 Task: Show all photos of cabin in Rockbridge, Ohio, United States.
Action: Mouse moved to (561, 153)
Screenshot: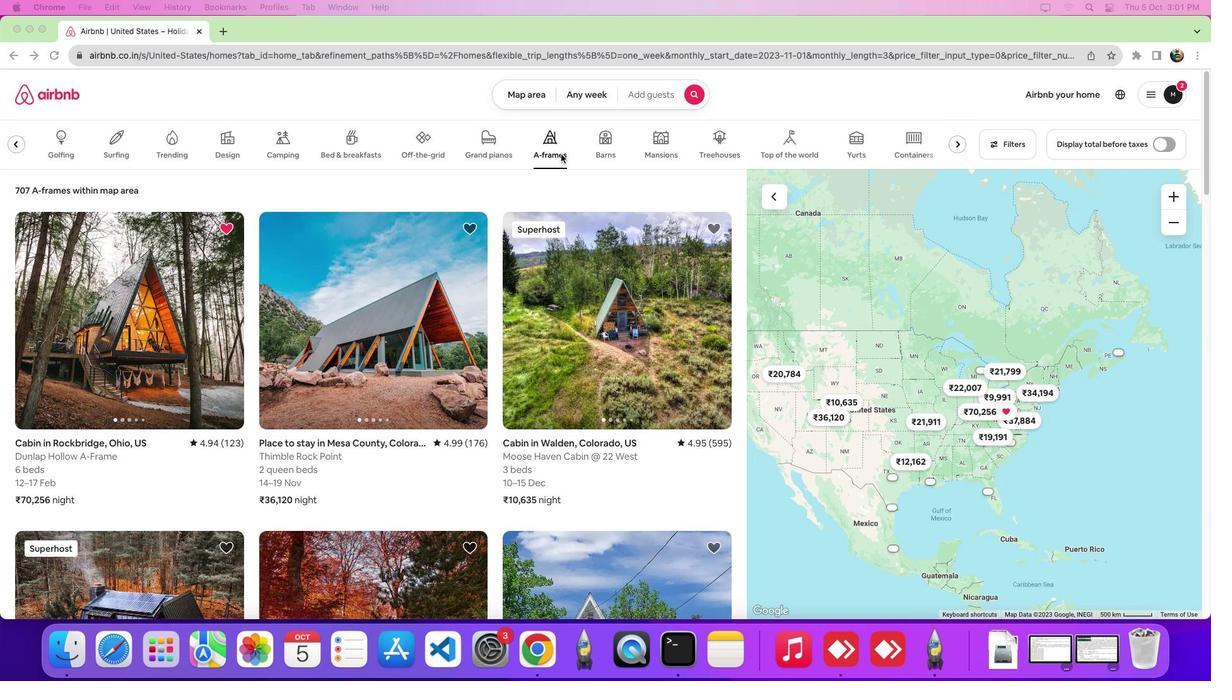 
Action: Mouse pressed left at (561, 153)
Screenshot: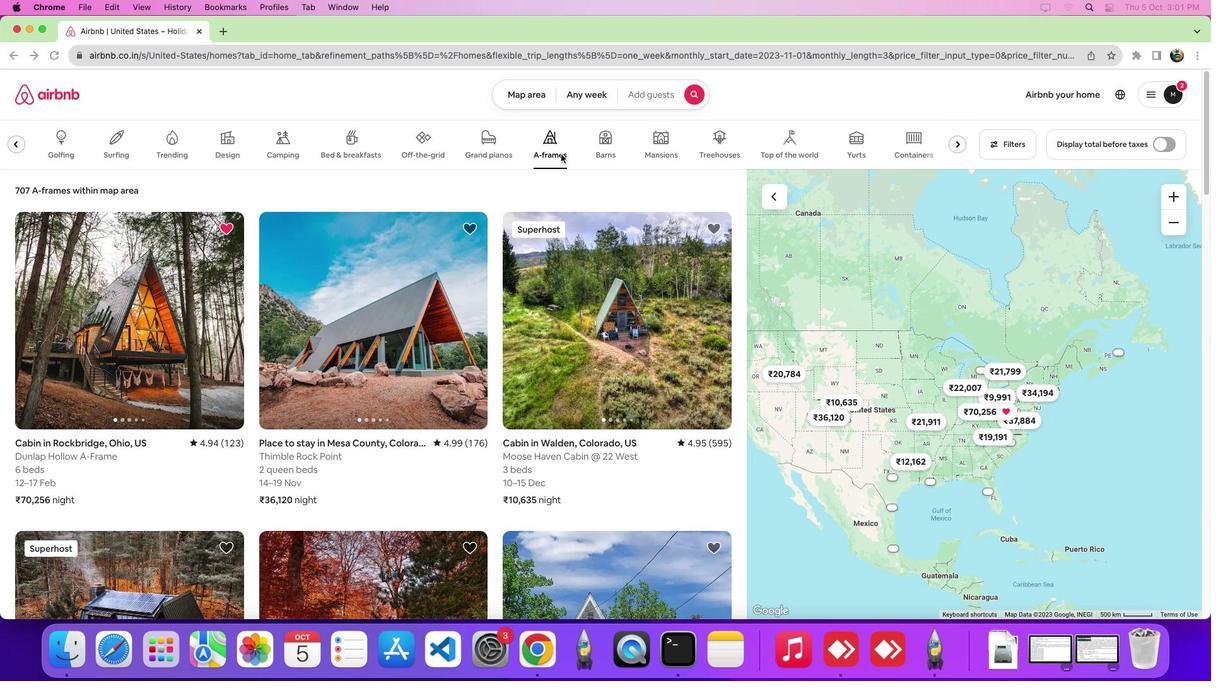 
Action: Mouse moved to (206, 341)
Screenshot: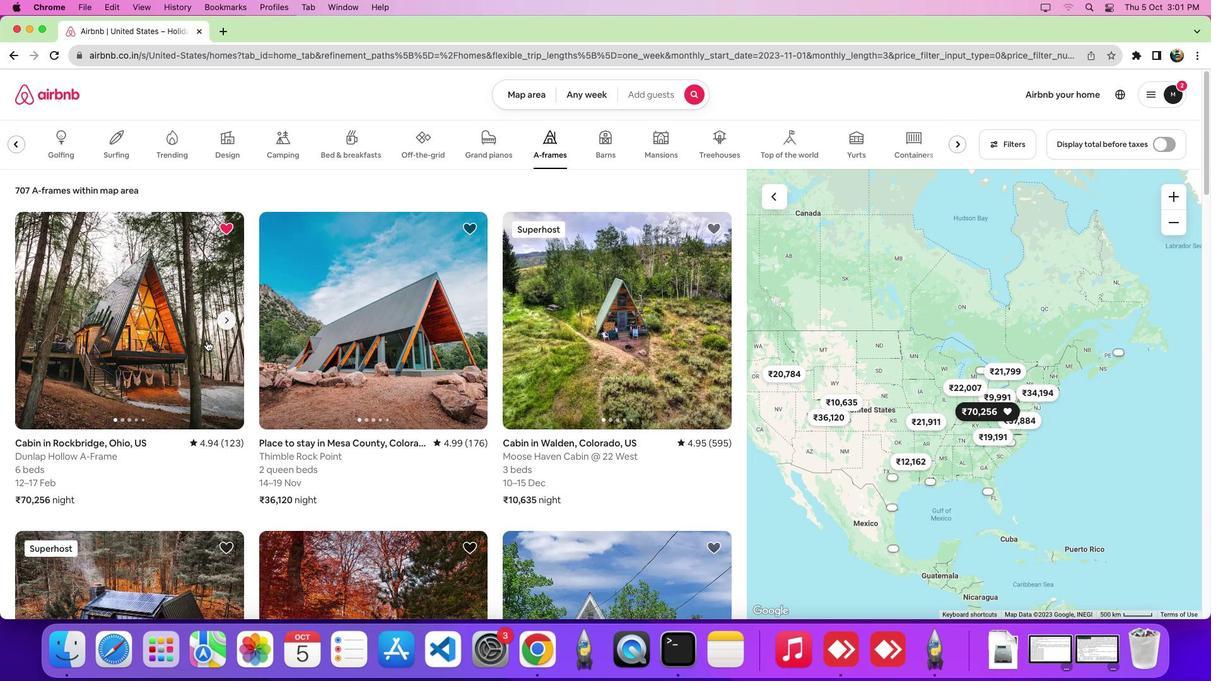 
Action: Mouse pressed left at (206, 341)
Screenshot: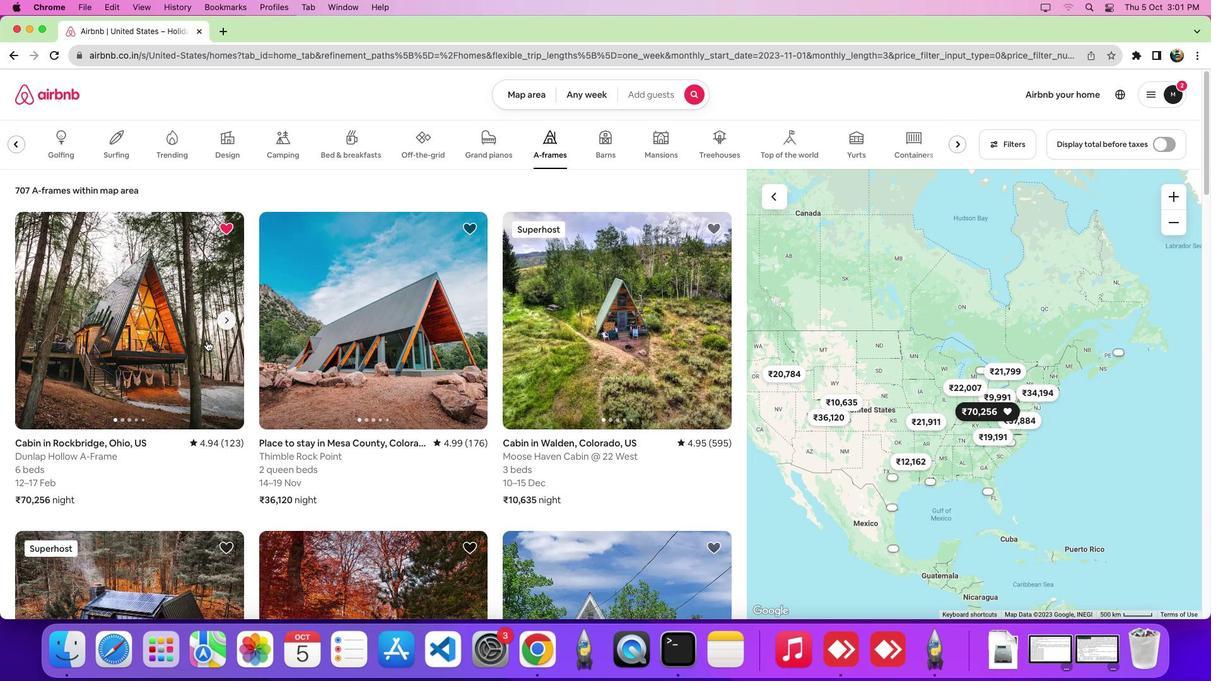 
Action: Mouse moved to (865, 432)
Screenshot: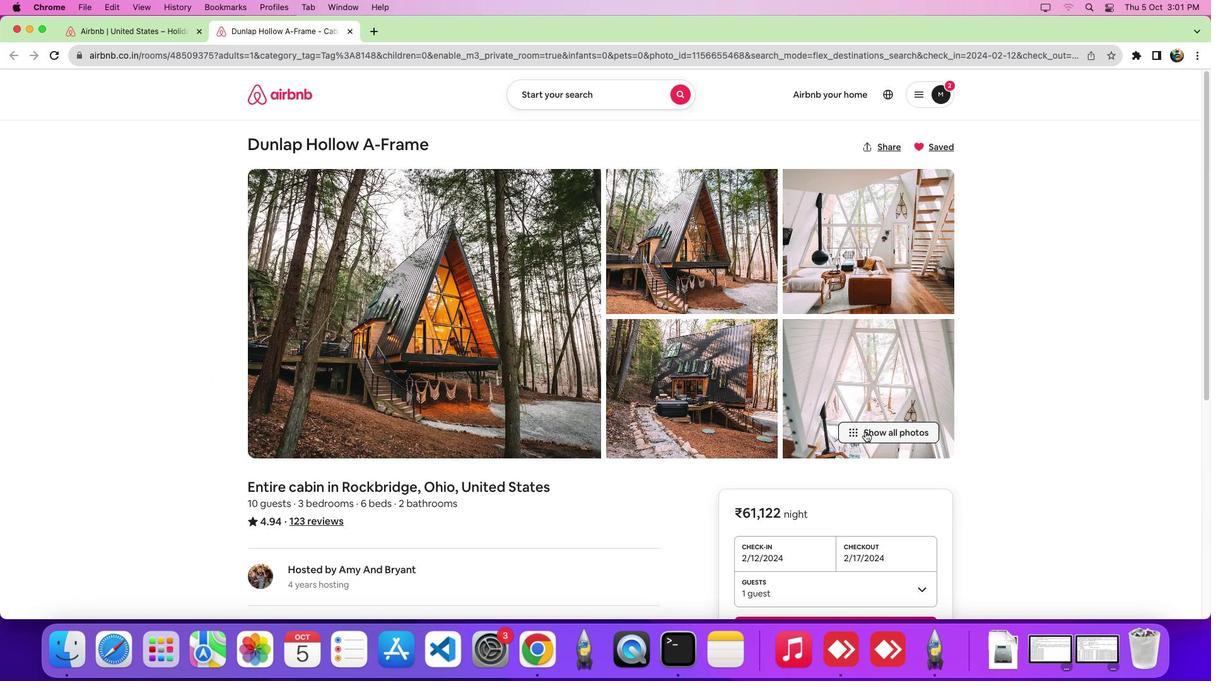 
Action: Mouse pressed left at (865, 432)
Screenshot: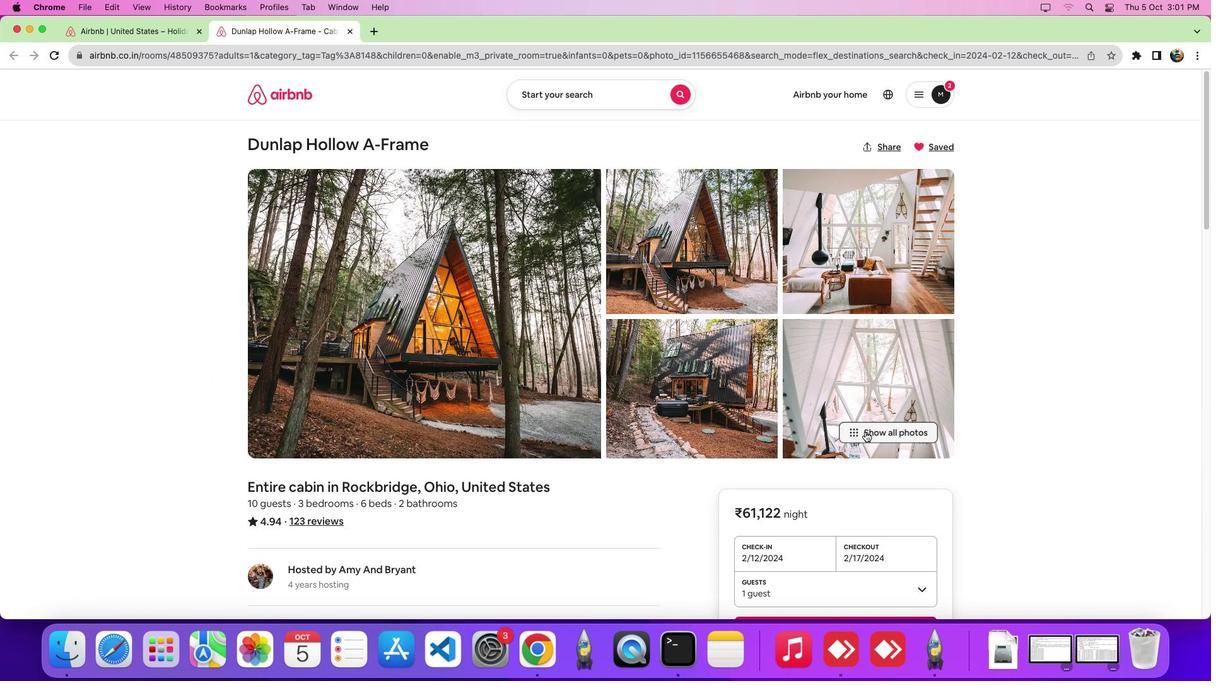 
Action: Mouse moved to (645, 407)
Screenshot: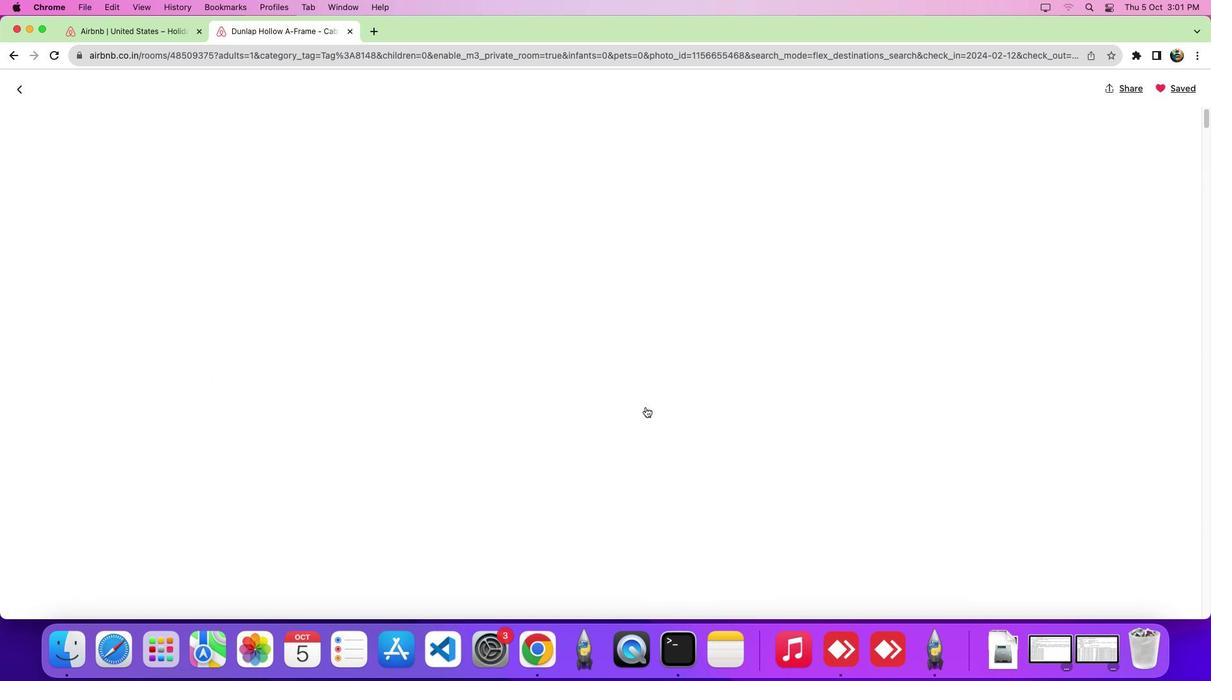 
Action: Mouse scrolled (645, 407) with delta (0, 0)
Screenshot: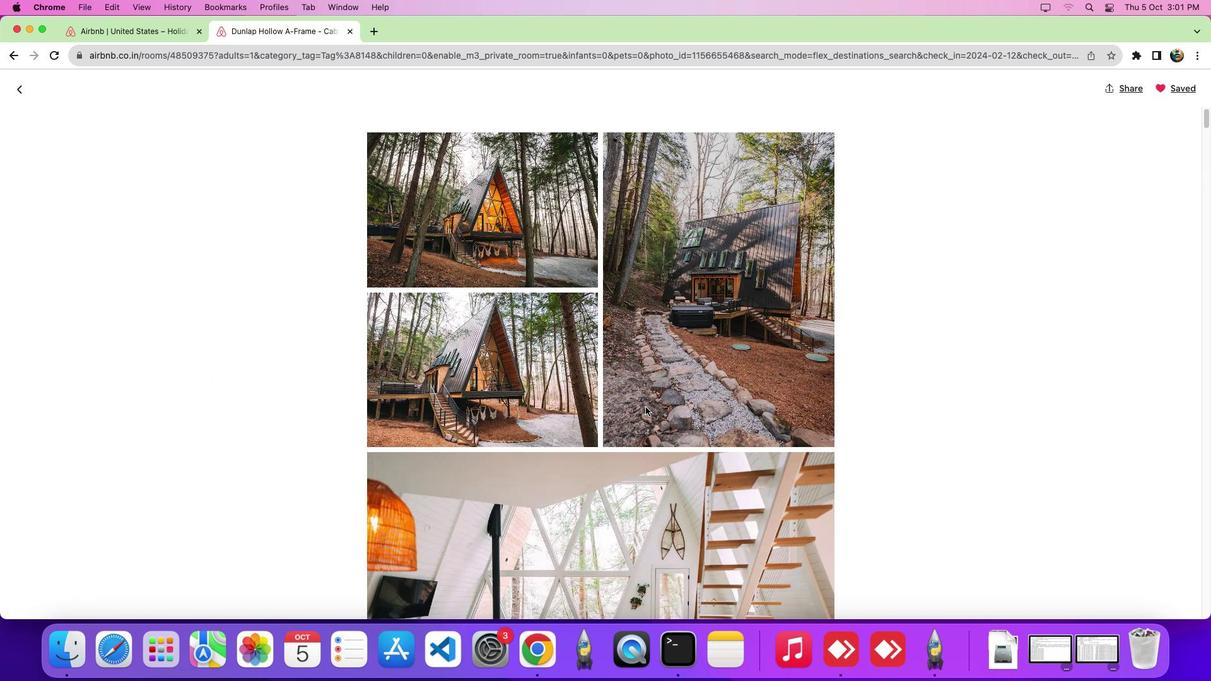 
Action: Mouse scrolled (645, 407) with delta (0, -1)
Screenshot: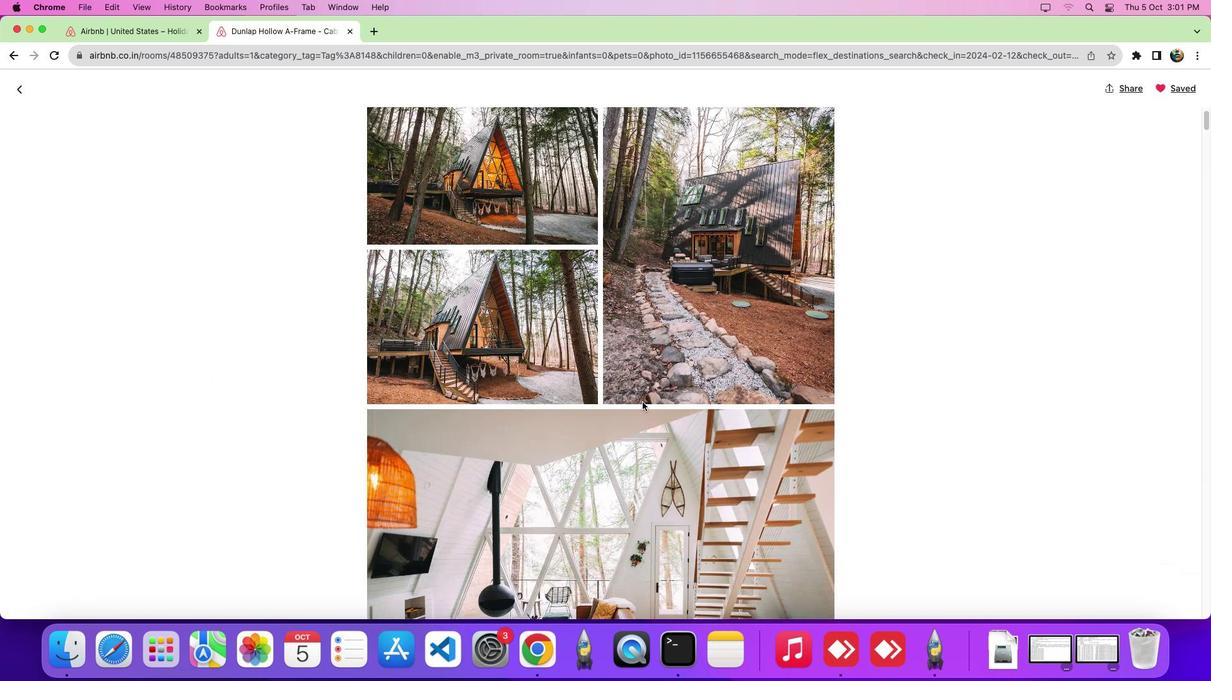 
Action: Mouse scrolled (645, 407) with delta (0, -5)
Screenshot: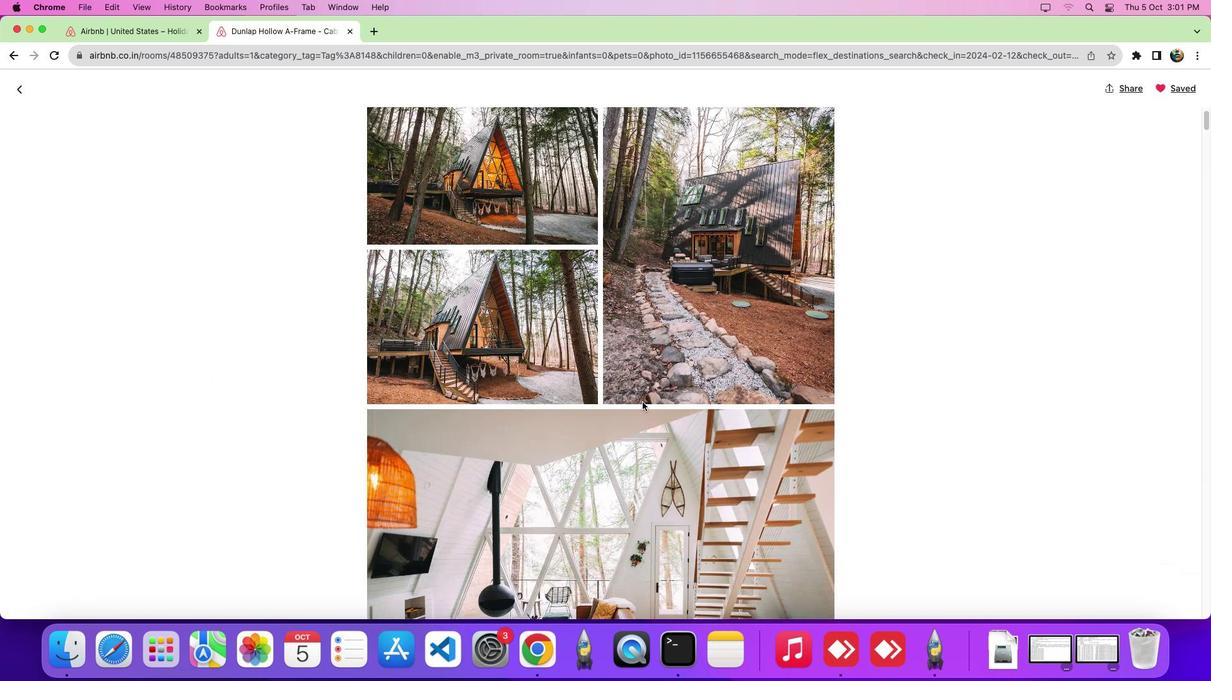 
Action: Mouse scrolled (645, 407) with delta (0, -8)
Screenshot: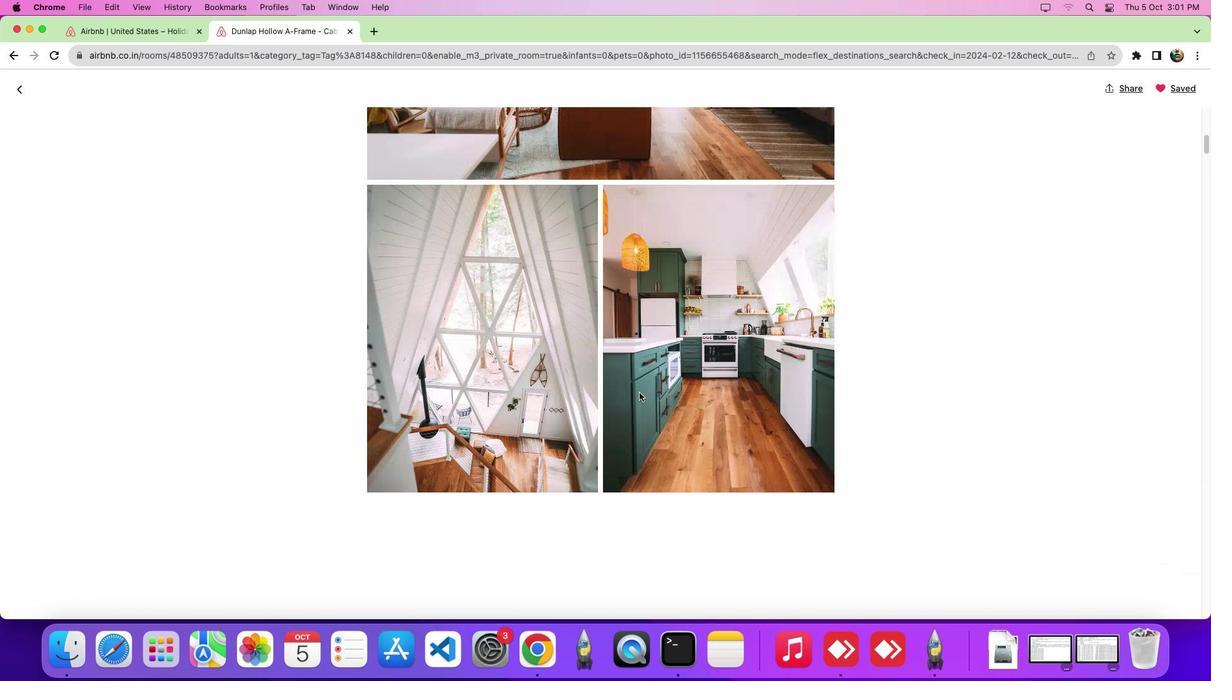 
Action: Mouse scrolled (645, 407) with delta (0, -9)
Screenshot: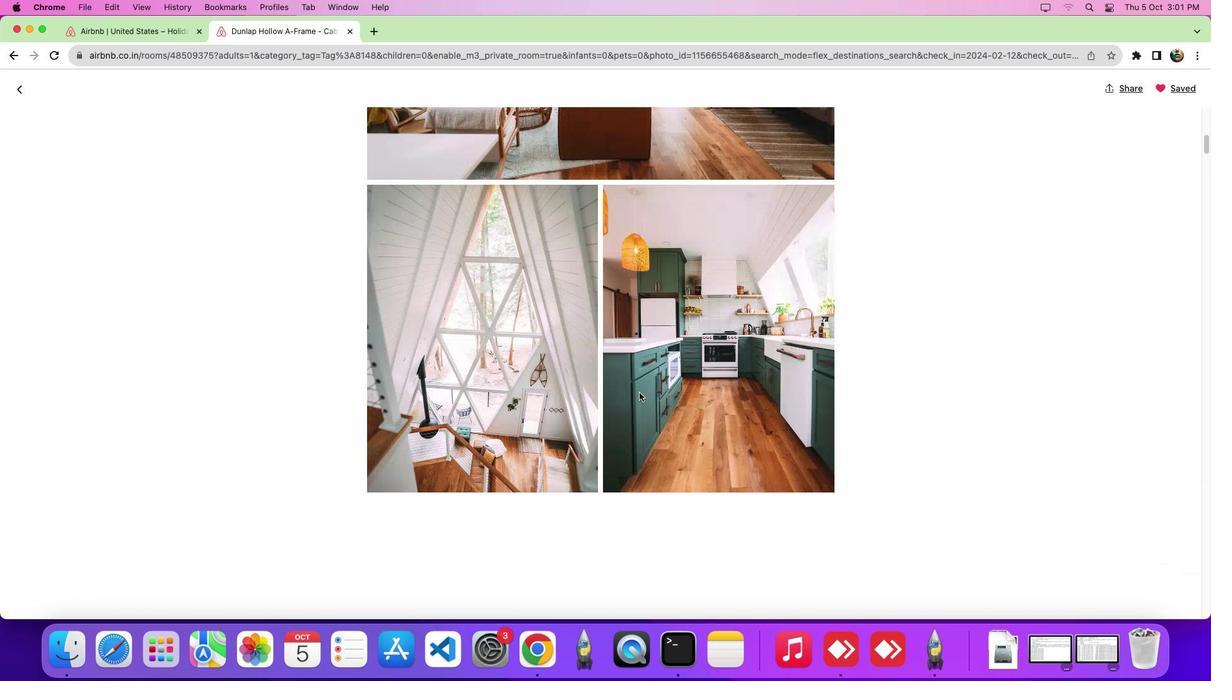 
Action: Mouse moved to (639, 392)
Screenshot: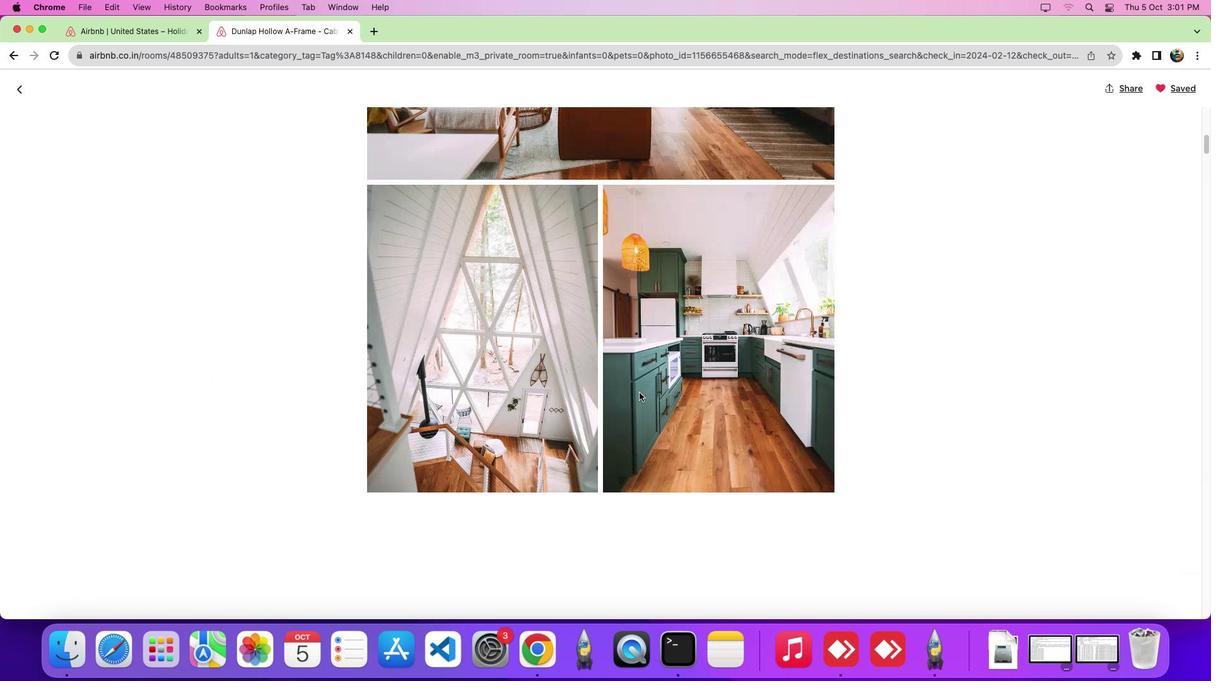 
